 Task: Translate email to English   from parteek.kumar@softage.net with a subject Subject0006
Action: Mouse moved to (457, 24)
Screenshot: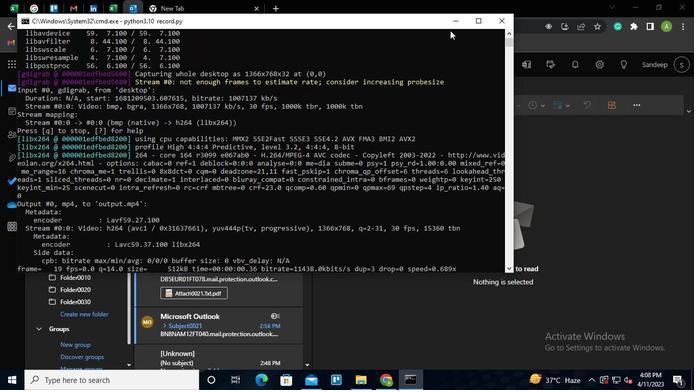 
Action: Mouse pressed left at (457, 24)
Screenshot: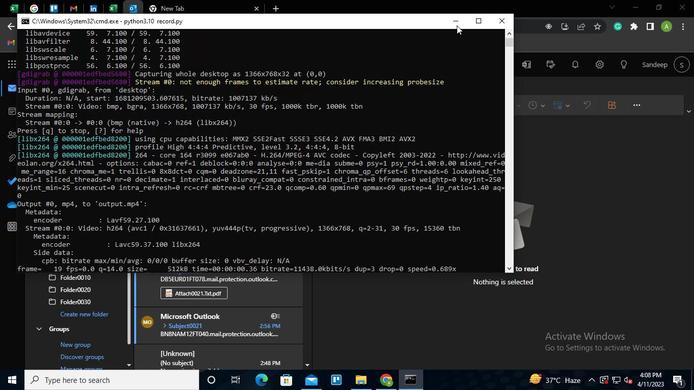 
Action: Mouse moved to (300, 65)
Screenshot: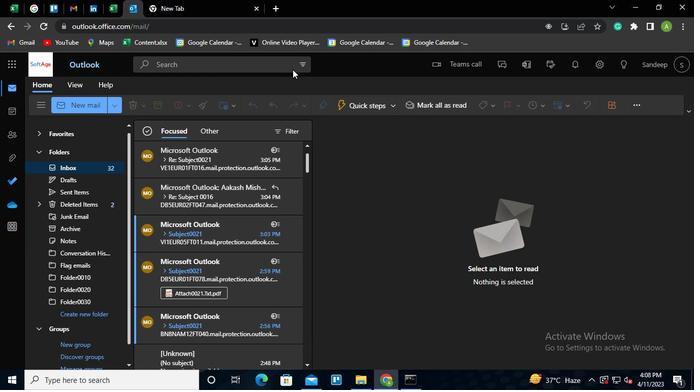 
Action: Mouse pressed left at (300, 65)
Screenshot: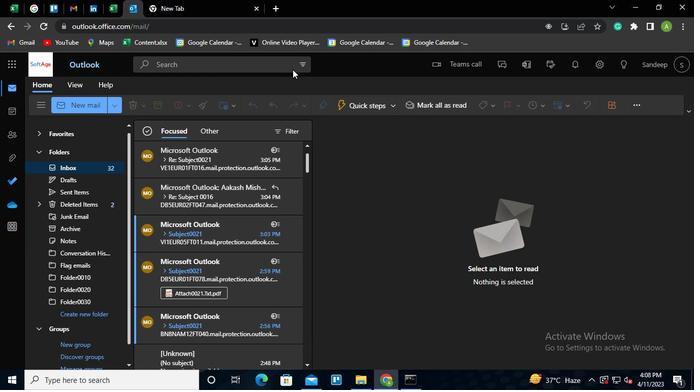 
Action: Mouse moved to (226, 87)
Screenshot: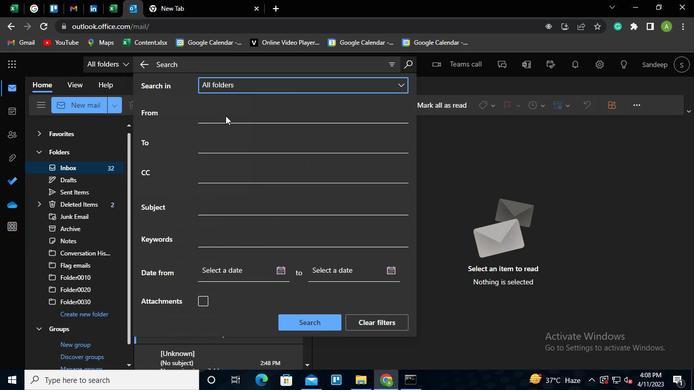 
Action: Mouse pressed left at (226, 87)
Screenshot: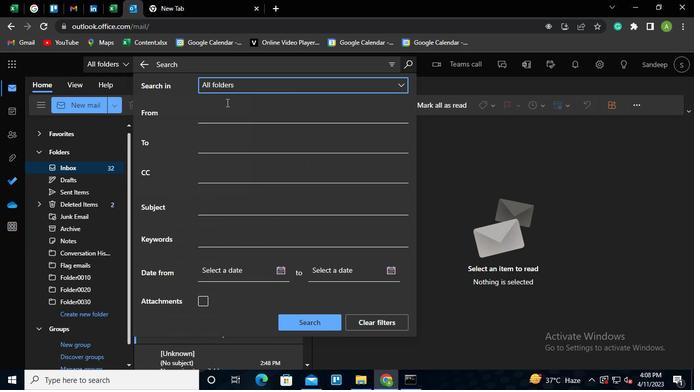 
Action: Mouse moved to (219, 119)
Screenshot: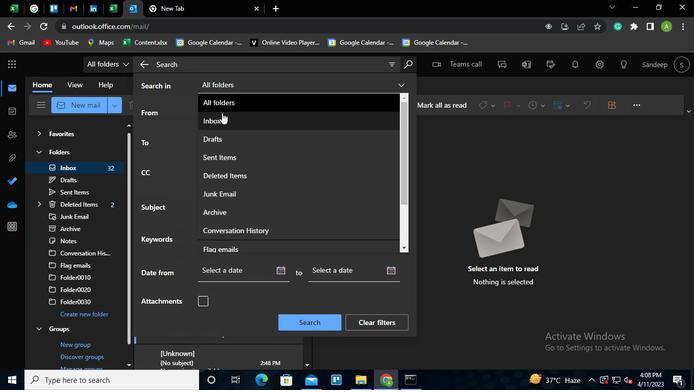 
Action: Mouse pressed left at (219, 119)
Screenshot: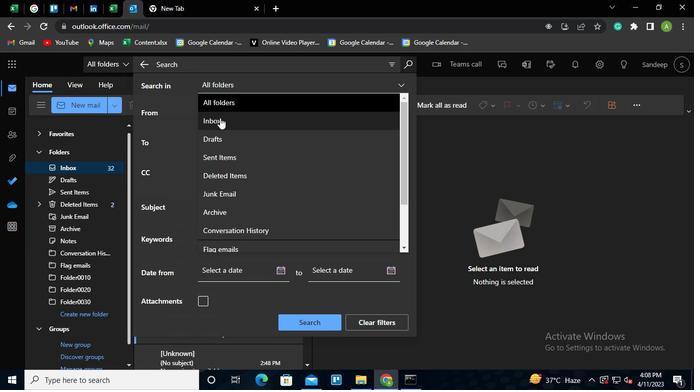 
Action: Mouse moved to (215, 112)
Screenshot: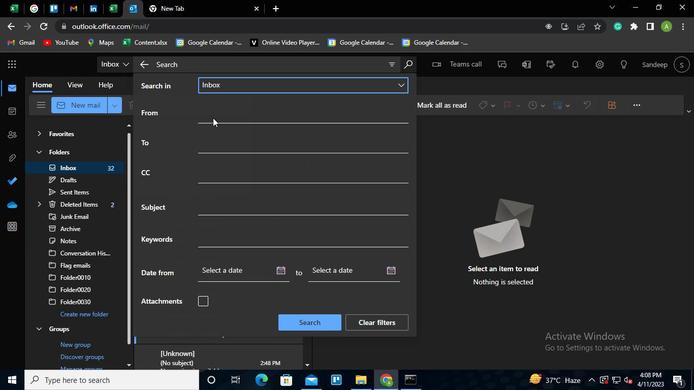 
Action: Mouse pressed left at (215, 112)
Screenshot: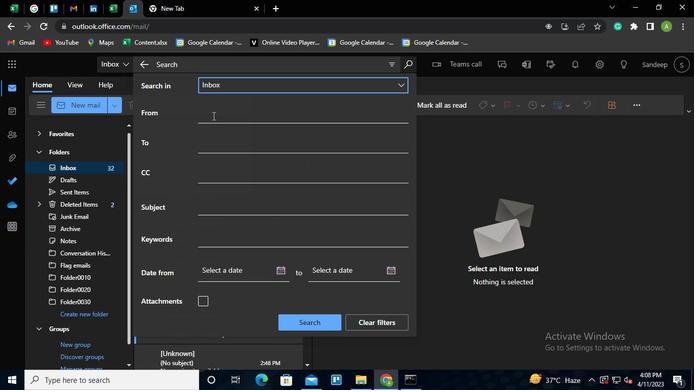 
Action: Mouse moved to (231, 154)
Screenshot: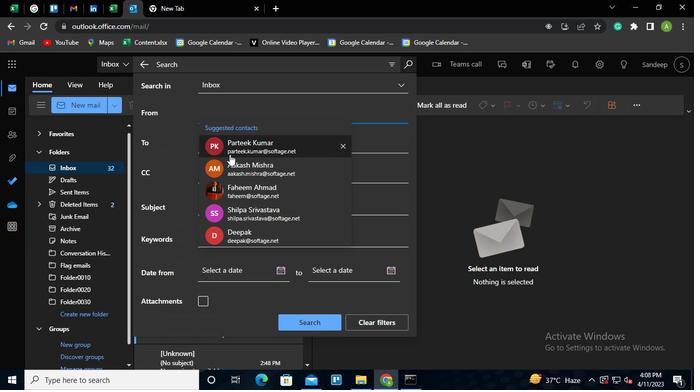 
Action: Mouse pressed left at (231, 154)
Screenshot: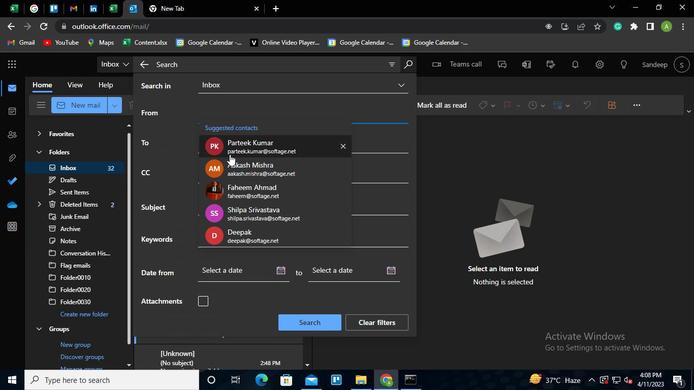 
Action: Mouse moved to (214, 216)
Screenshot: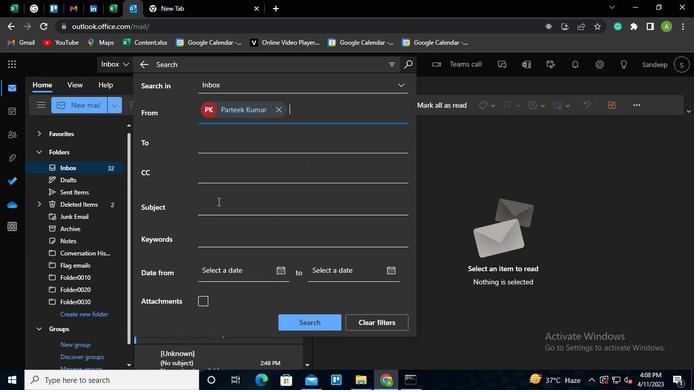 
Action: Mouse pressed left at (214, 216)
Screenshot: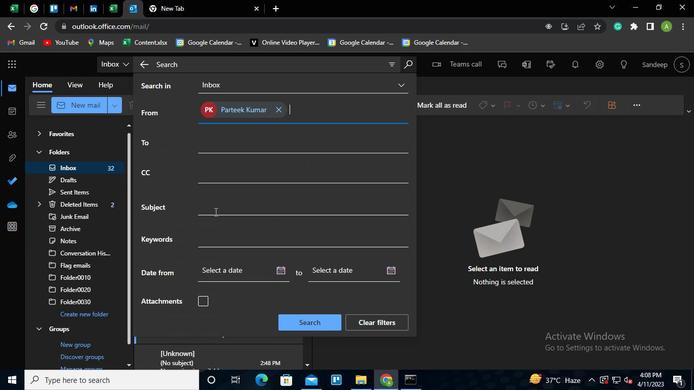 
Action: Mouse moved to (218, 206)
Screenshot: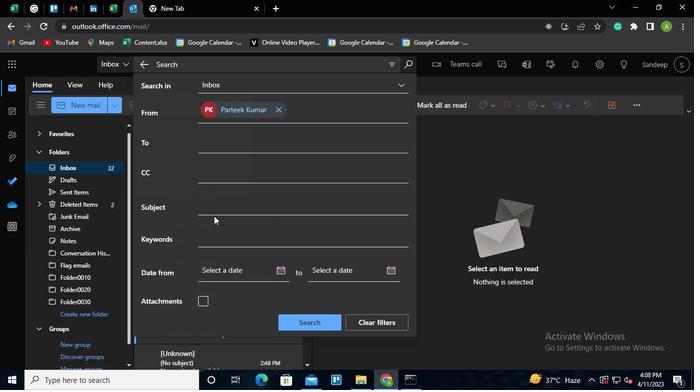 
Action: Mouse pressed left at (218, 206)
Screenshot: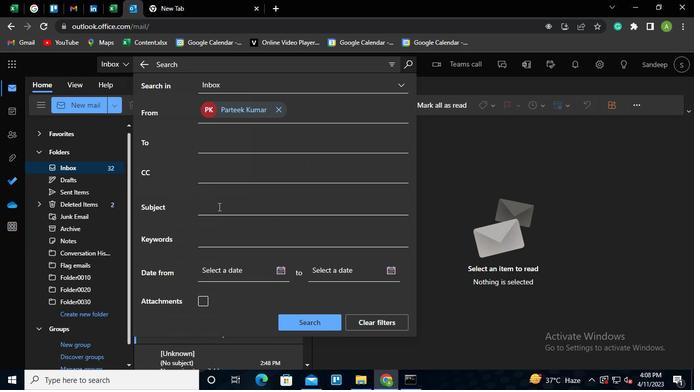 
Action: Keyboard Key.shift
Screenshot: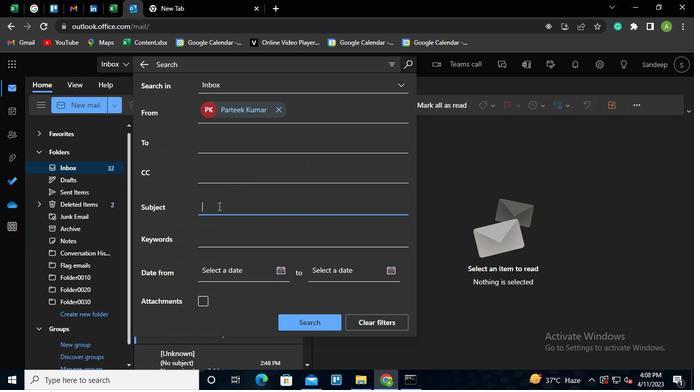 
Action: Keyboard S
Screenshot: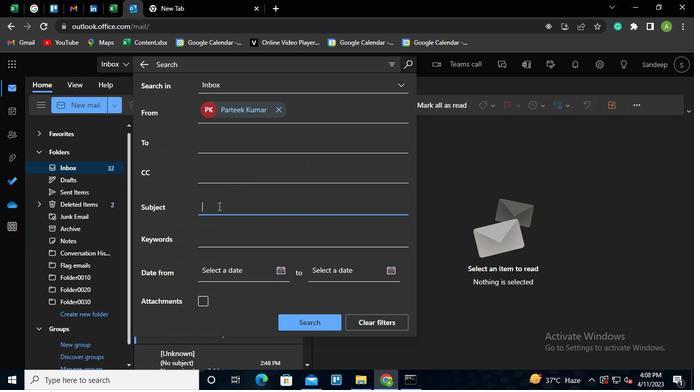 
Action: Keyboard u
Screenshot: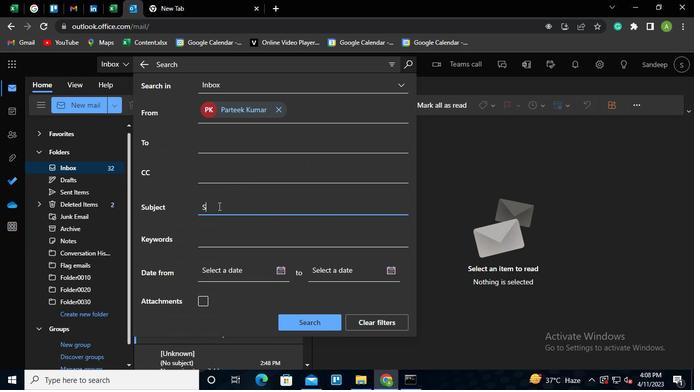 
Action: Keyboard b
Screenshot: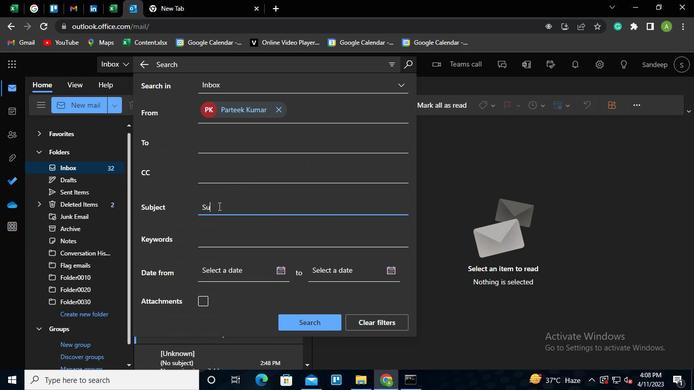 
Action: Keyboard j
Screenshot: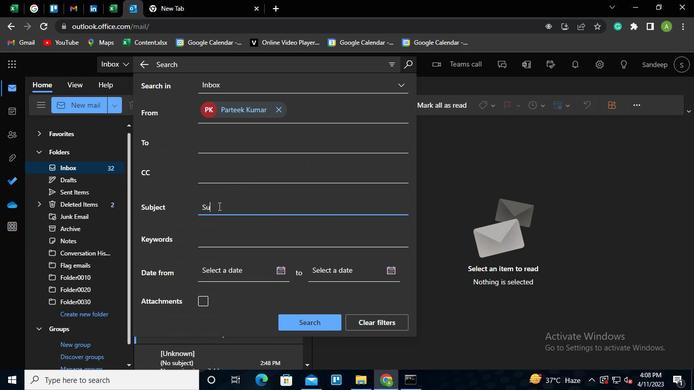 
Action: Keyboard e
Screenshot: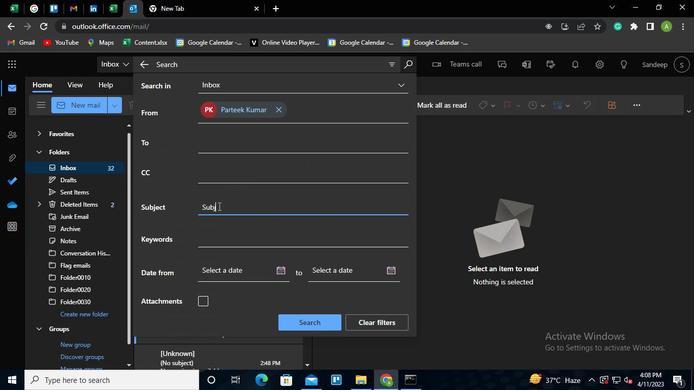 
Action: Keyboard c
Screenshot: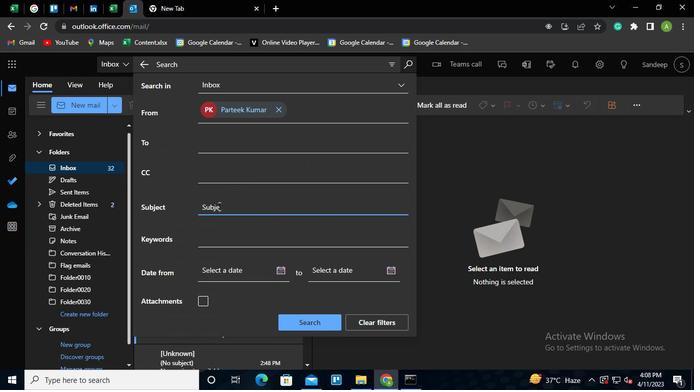 
Action: Keyboard t
Screenshot: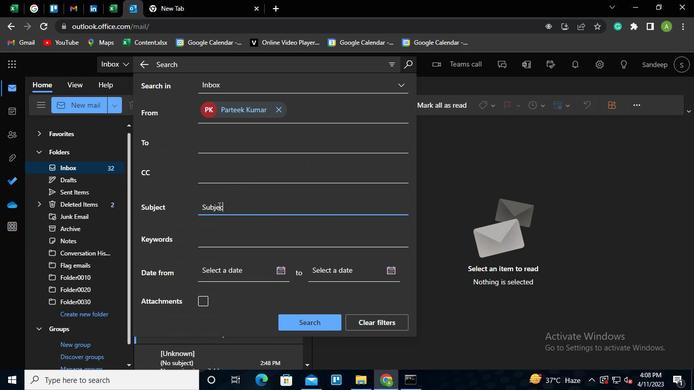 
Action: Keyboard <96>
Screenshot: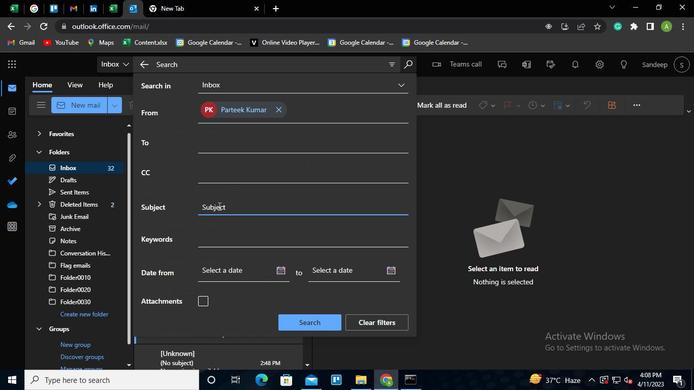 
Action: Keyboard <96>
Screenshot: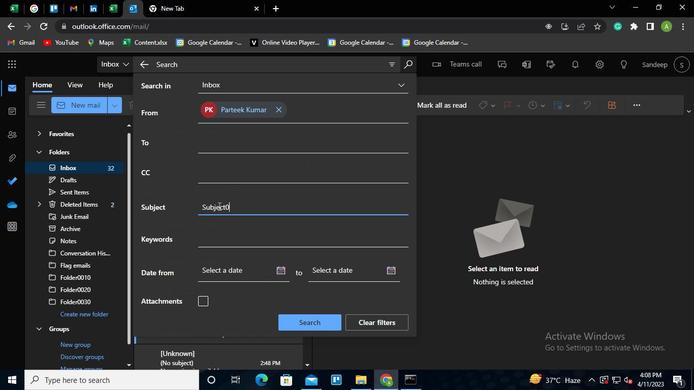 
Action: Keyboard <96>
Screenshot: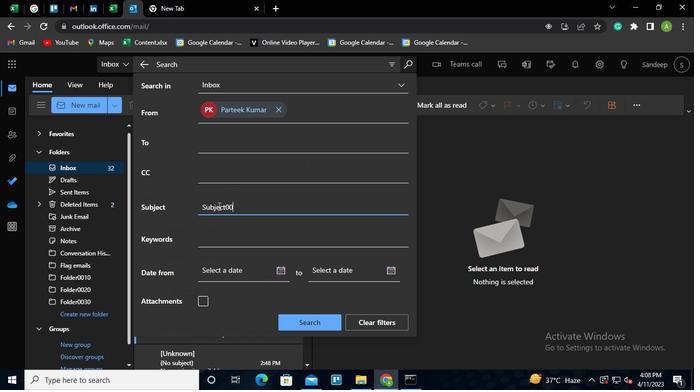 
Action: Keyboard <102>
Screenshot: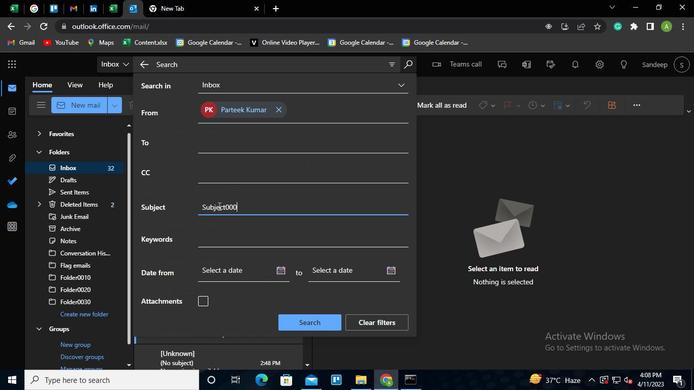 
Action: Mouse moved to (293, 322)
Screenshot: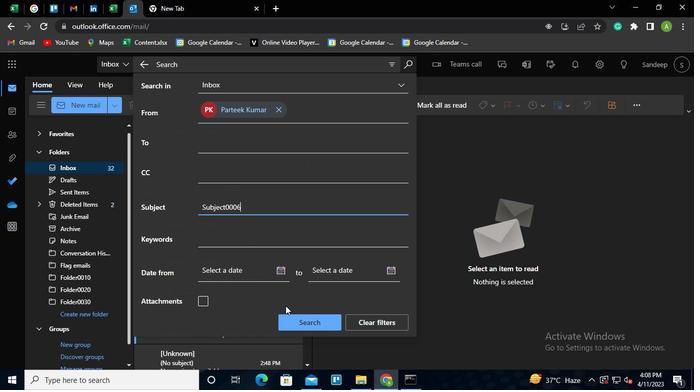 
Action: Mouse pressed left at (293, 322)
Screenshot: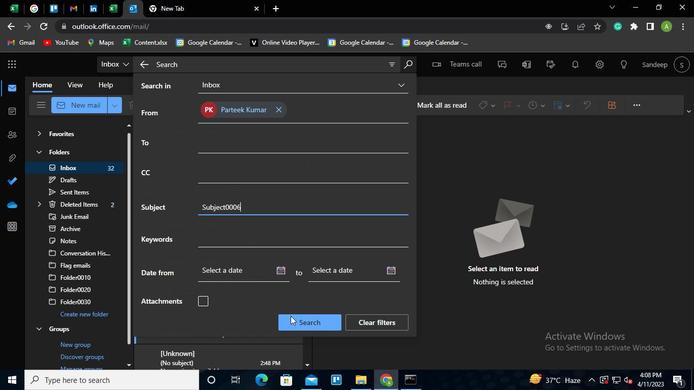 
Action: Mouse moved to (209, 201)
Screenshot: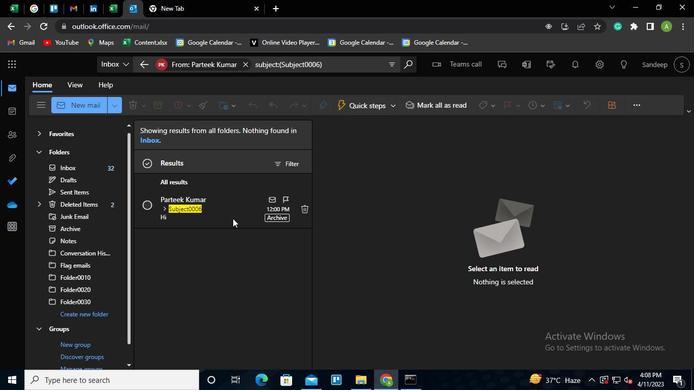 
Action: Mouse pressed left at (209, 201)
Screenshot: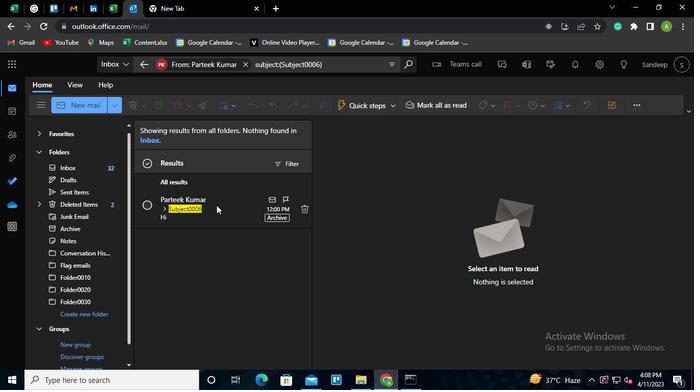 
Action: Mouse moved to (668, 182)
Screenshot: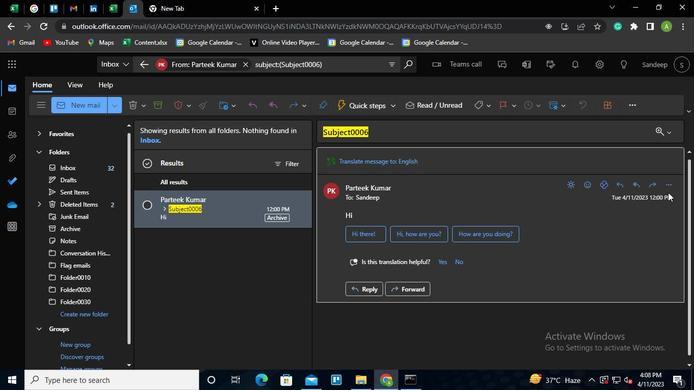 
Action: Mouse pressed left at (668, 182)
Screenshot: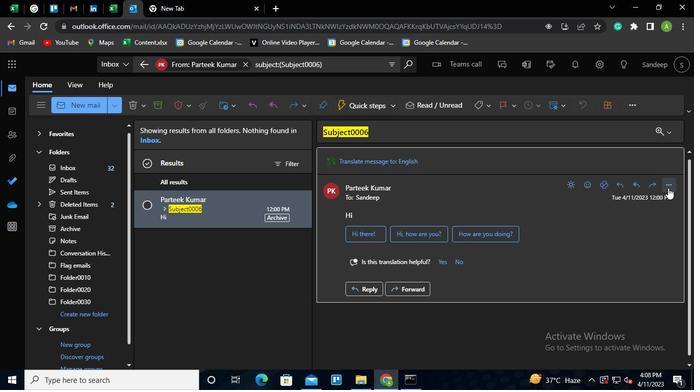 
Action: Mouse moved to (596, 286)
Screenshot: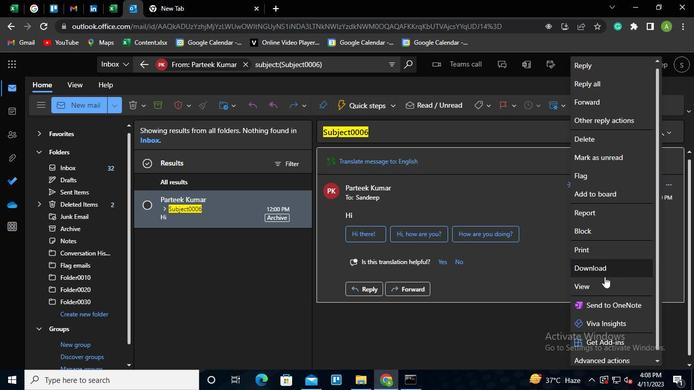 
Action: Mouse pressed left at (596, 286)
Screenshot: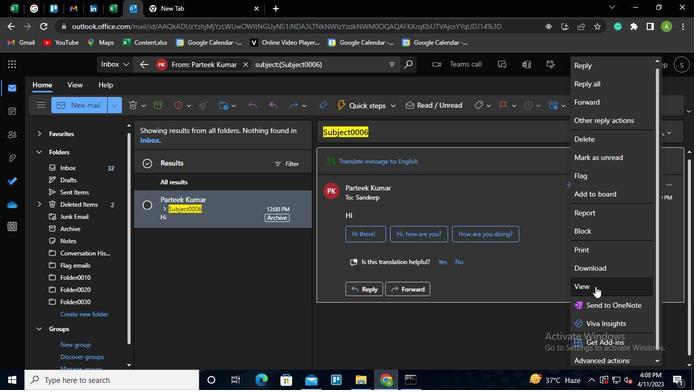 
Action: Mouse moved to (499, 299)
Screenshot: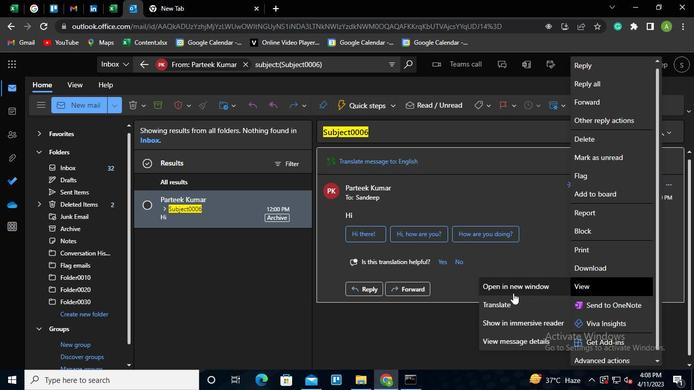 
Action: Mouse pressed left at (499, 299)
Screenshot: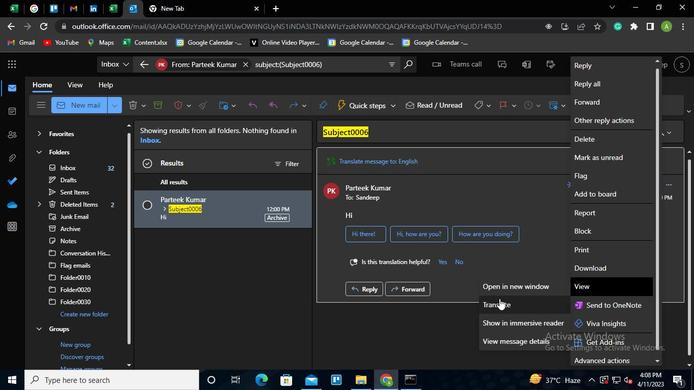 
Action: Mouse moved to (411, 375)
Screenshot: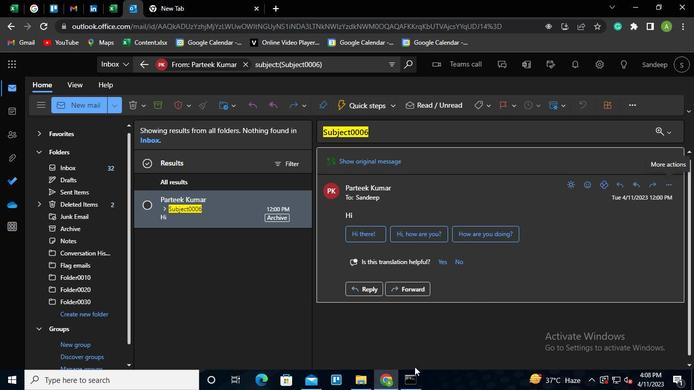 
Action: Mouse pressed left at (411, 375)
Screenshot: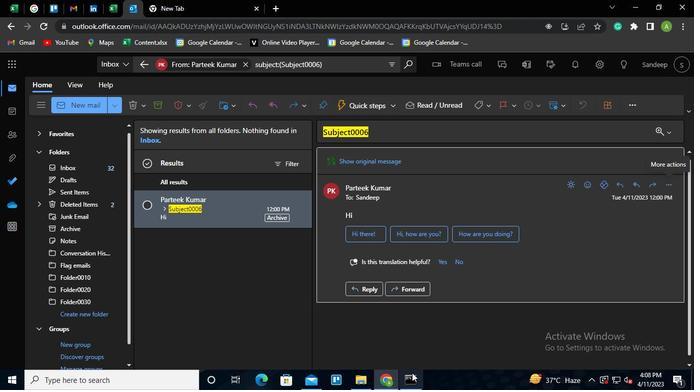 
Action: Mouse moved to (503, 25)
Screenshot: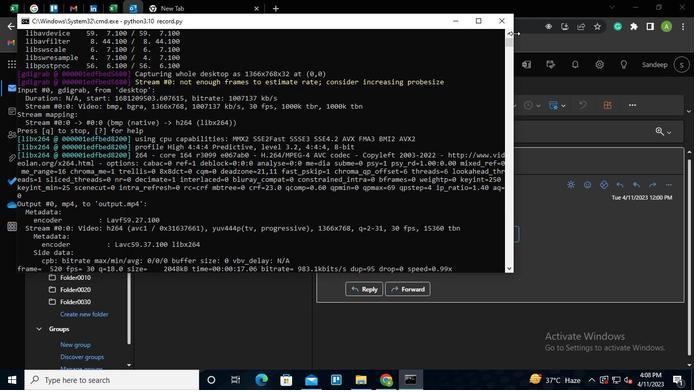 
Action: Mouse pressed left at (503, 25)
Screenshot: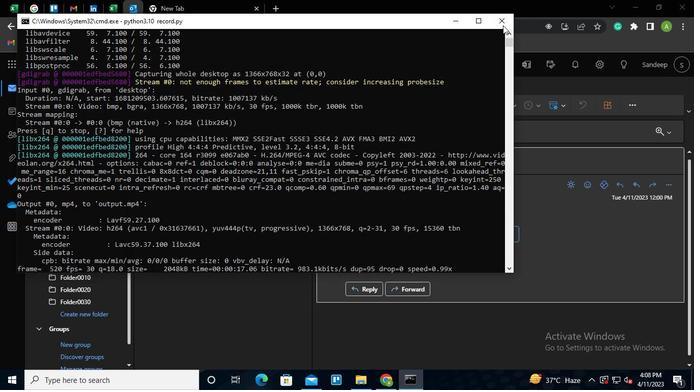 
Action: Mouse moved to (503, 25)
Screenshot: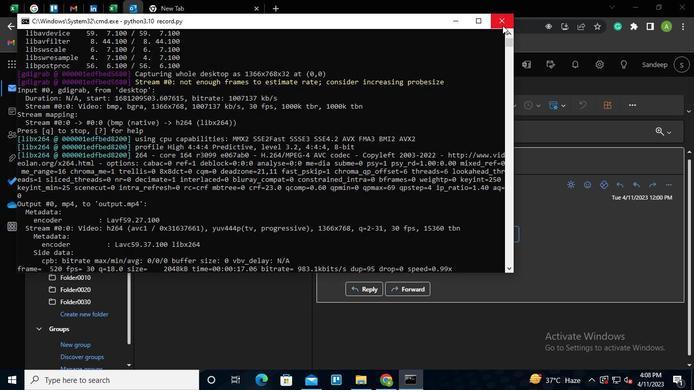 
